 Task: Create a section Hurry Scurry and in the section, add a milestone Release Management Implementation in the project BitBoost
Action: Mouse moved to (175, 401)
Screenshot: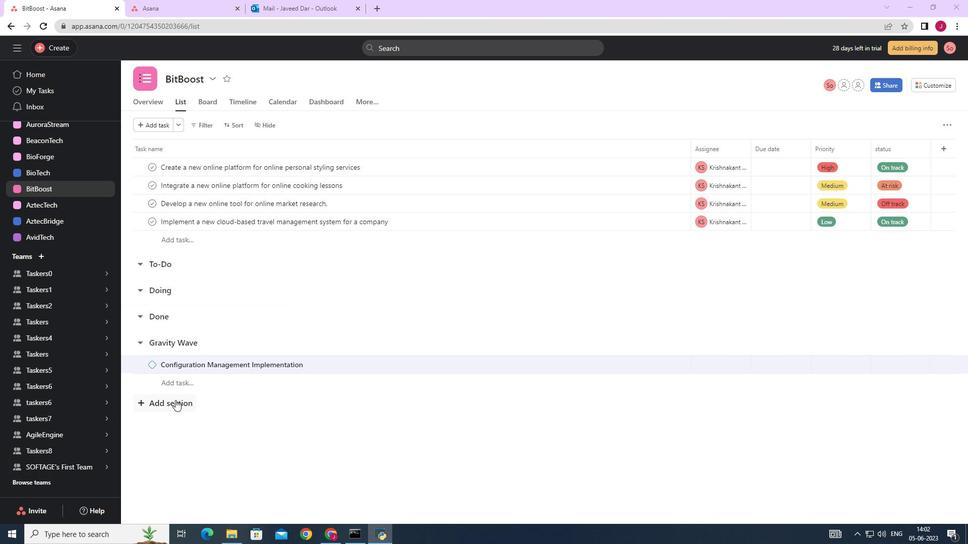 
Action: Mouse pressed left at (175, 401)
Screenshot: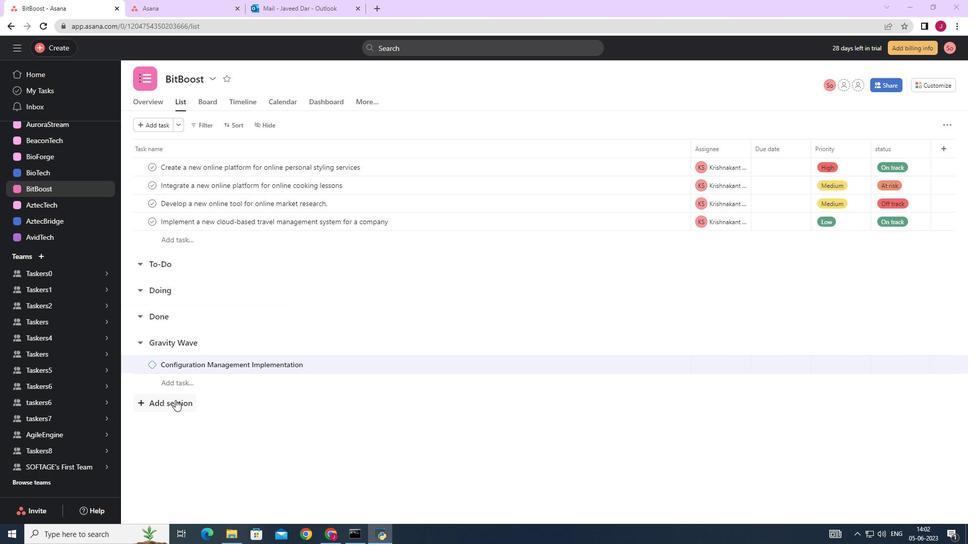 
Action: Key pressed <Key.caps_lock>S<Key.caps_lock>curry<Key.space><Key.enter><Key.caps_lock>R<Key.caps_lock>elease<Key.space><Key.caps_lock>M<Key.caps_lock>anagement<Key.space><Key.caps_lock>I<Key.caps_lock>mple,mentation<Key.backspace><Key.backspace><Key.backspace><Key.backspace><Key.backspace><Key.backspace><Key.backspace><Key.backspace><Key.backspace><Key.backspace>mentation
Screenshot: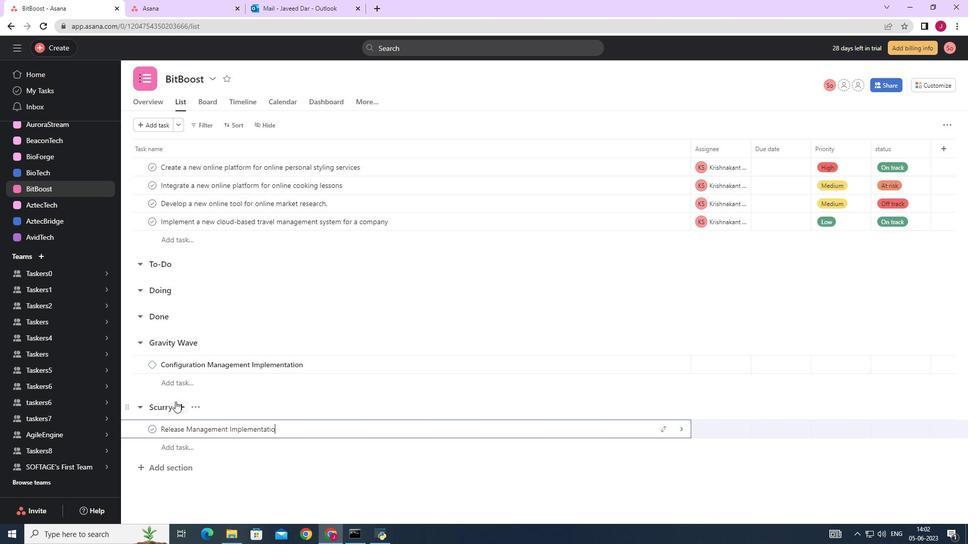 
Action: Mouse moved to (684, 427)
Screenshot: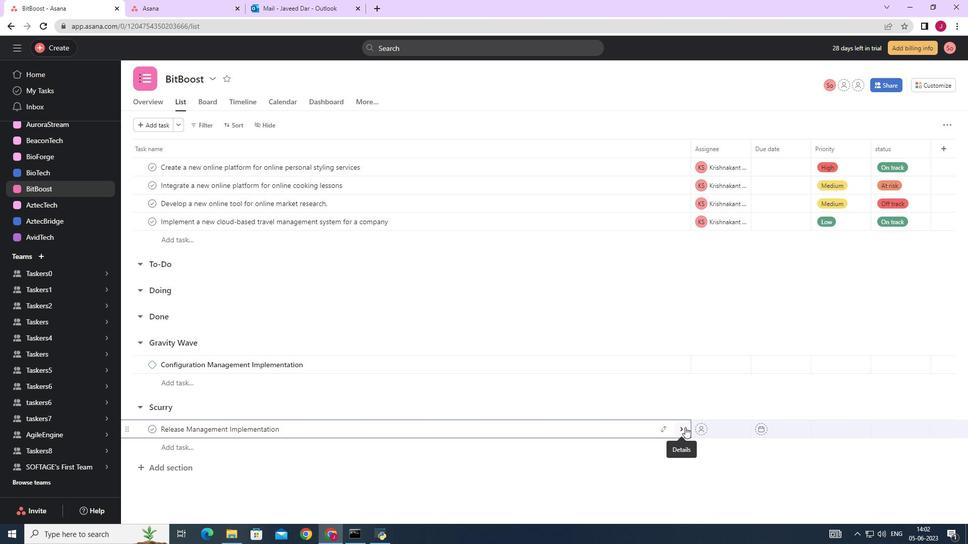 
Action: Mouse pressed left at (684, 427)
Screenshot: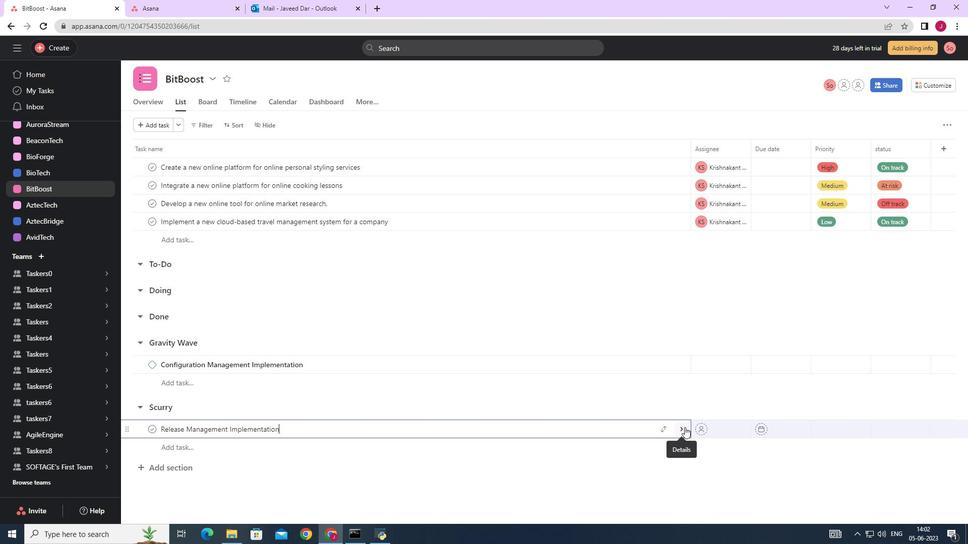 
Action: Mouse moved to (927, 123)
Screenshot: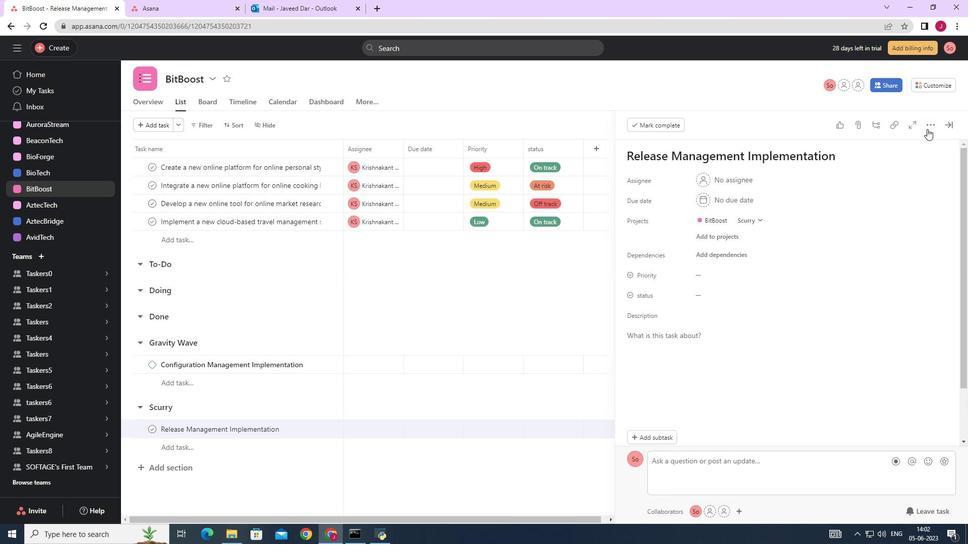 
Action: Mouse pressed left at (927, 123)
Screenshot: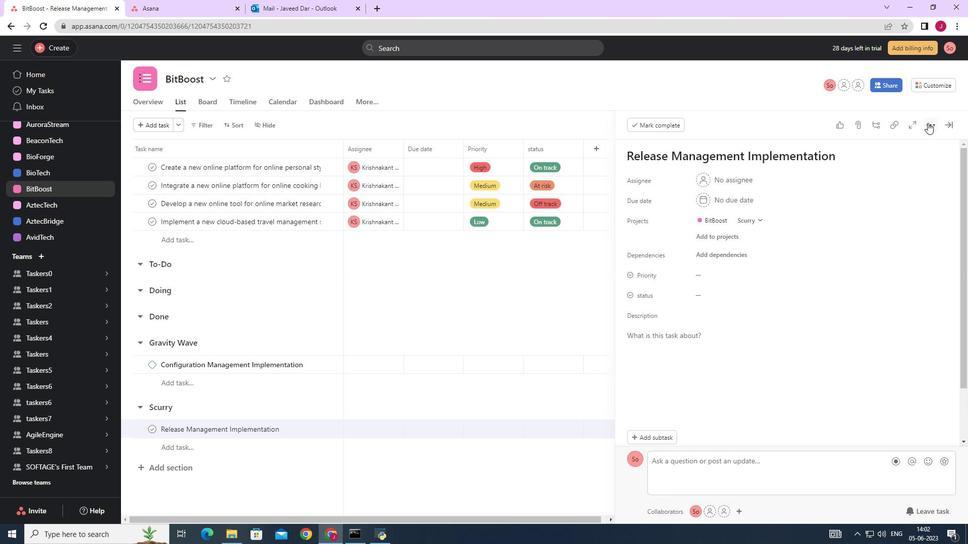 
Action: Mouse moved to (844, 164)
Screenshot: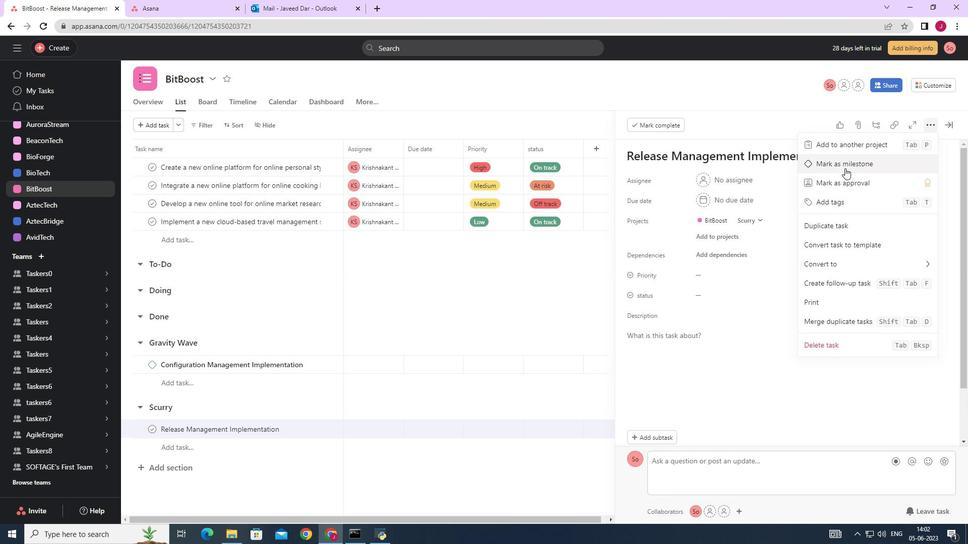 
Action: Mouse pressed left at (844, 164)
Screenshot: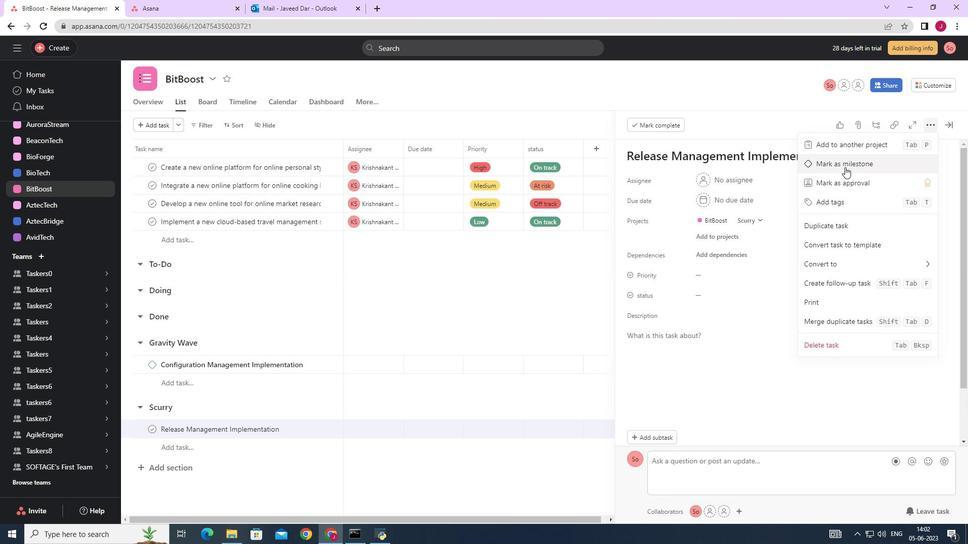
Action: Mouse moved to (948, 124)
Screenshot: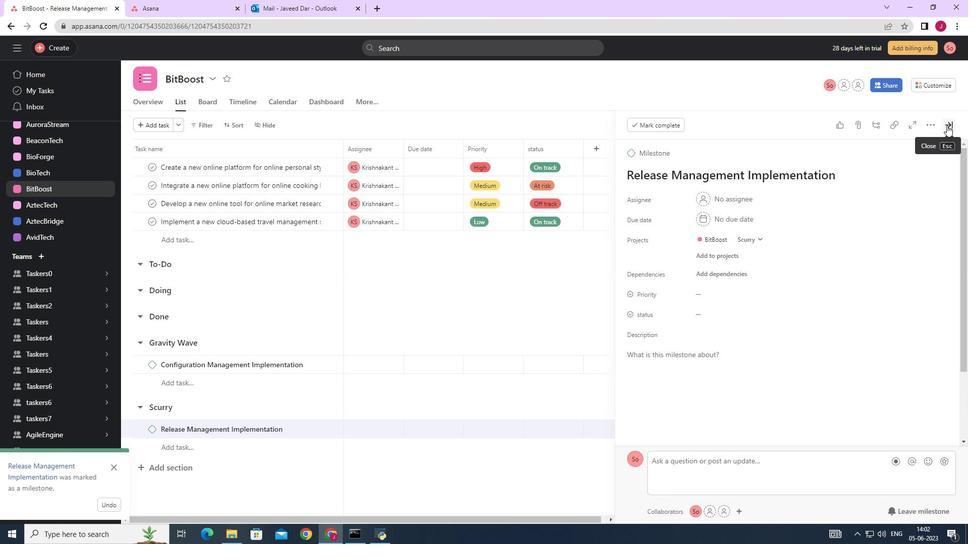 
Action: Mouse pressed left at (948, 124)
Screenshot: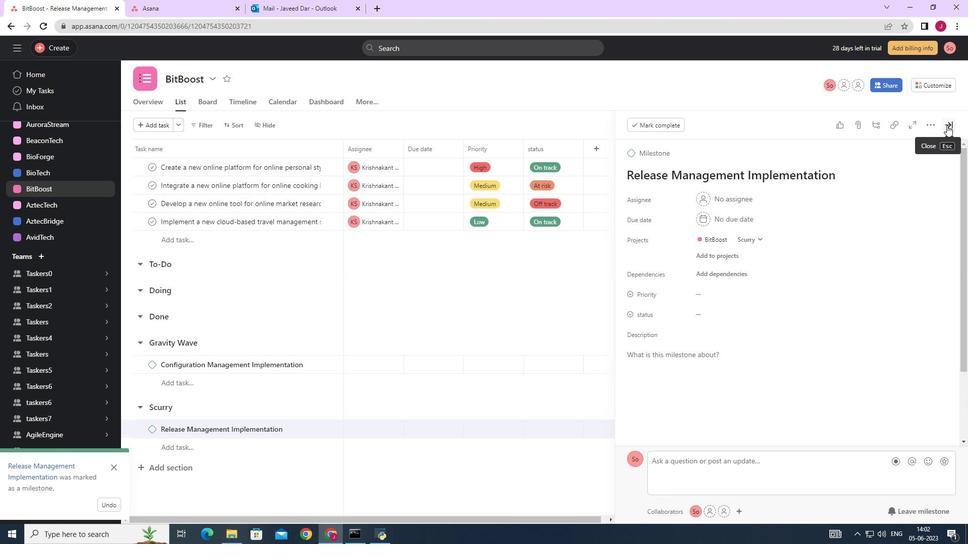 
Action: Mouse moved to (911, 142)
Screenshot: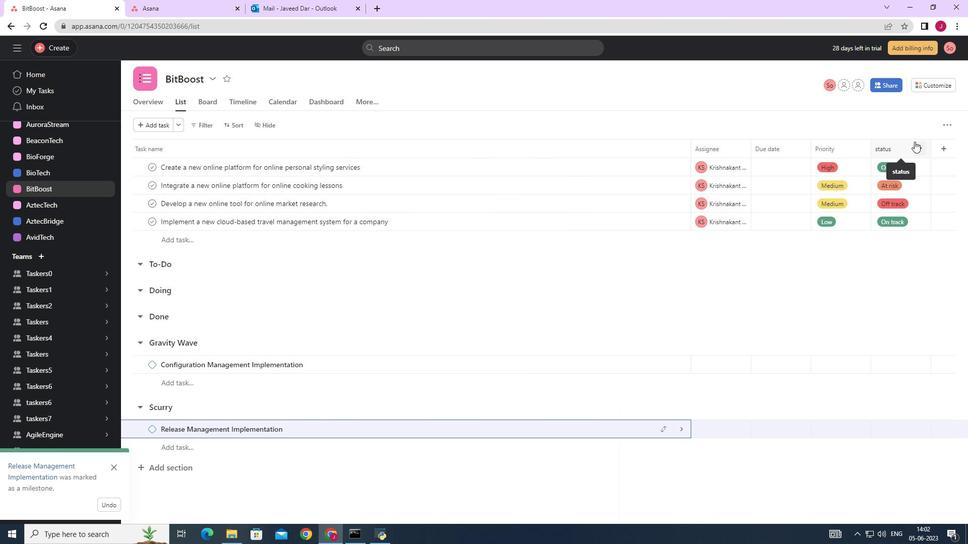 
